 Task: Look for products in the category "Toothpaste" from Nature's Answer only.
Action: Mouse moved to (761, 314)
Screenshot: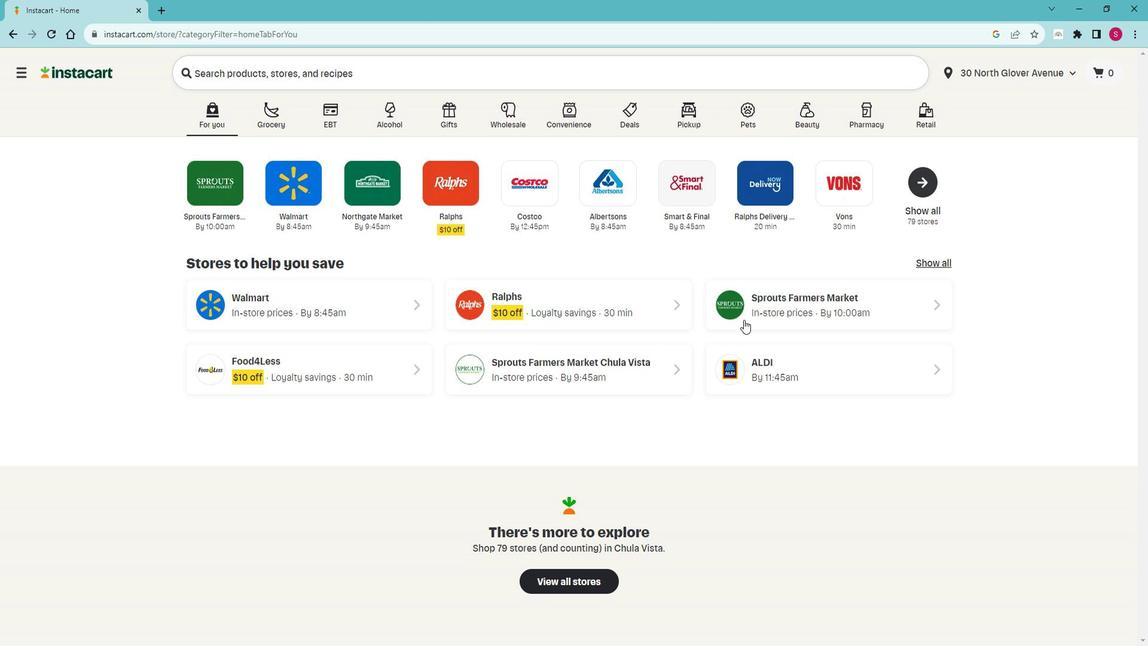 
Action: Mouse pressed left at (761, 314)
Screenshot: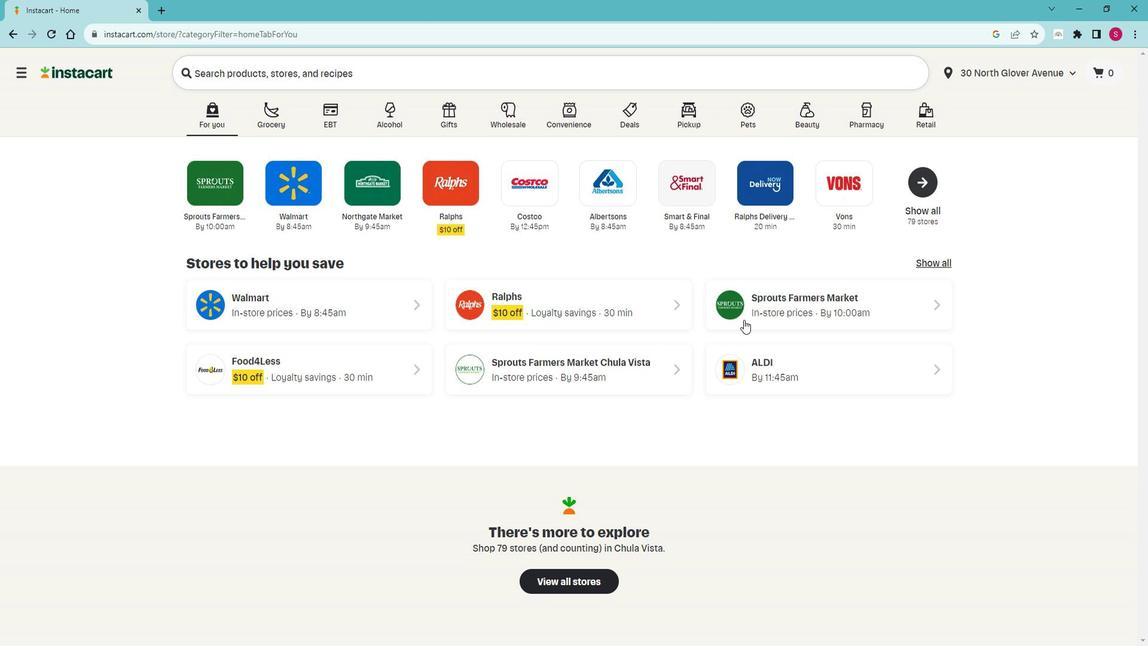 
Action: Mouse moved to (73, 418)
Screenshot: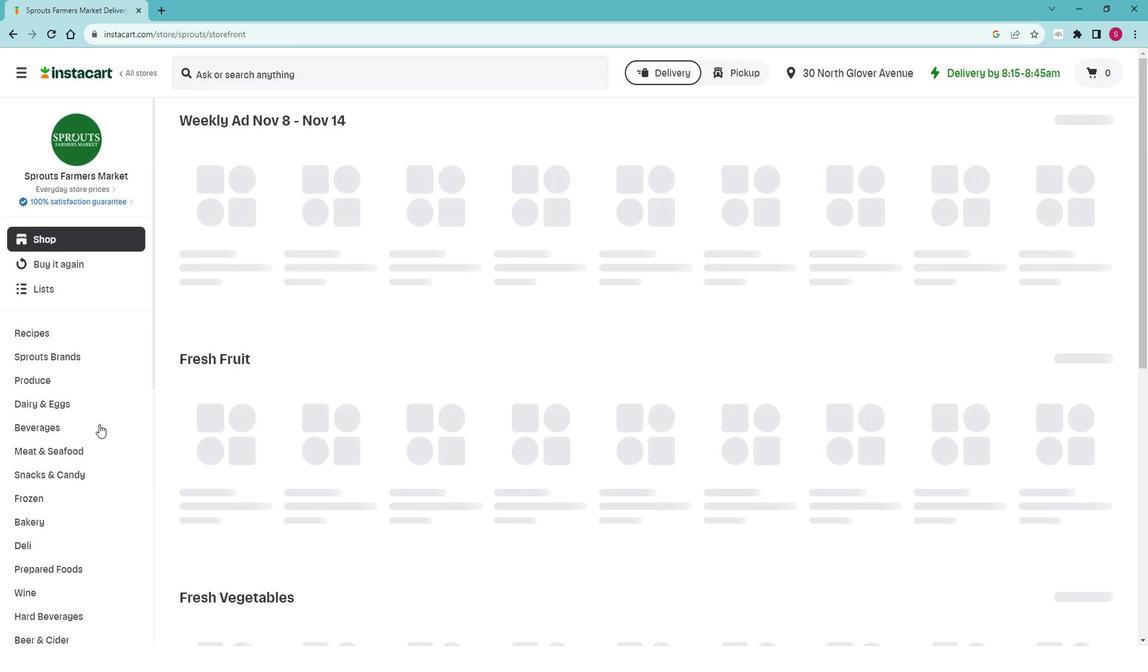 
Action: Mouse scrolled (73, 417) with delta (0, 0)
Screenshot: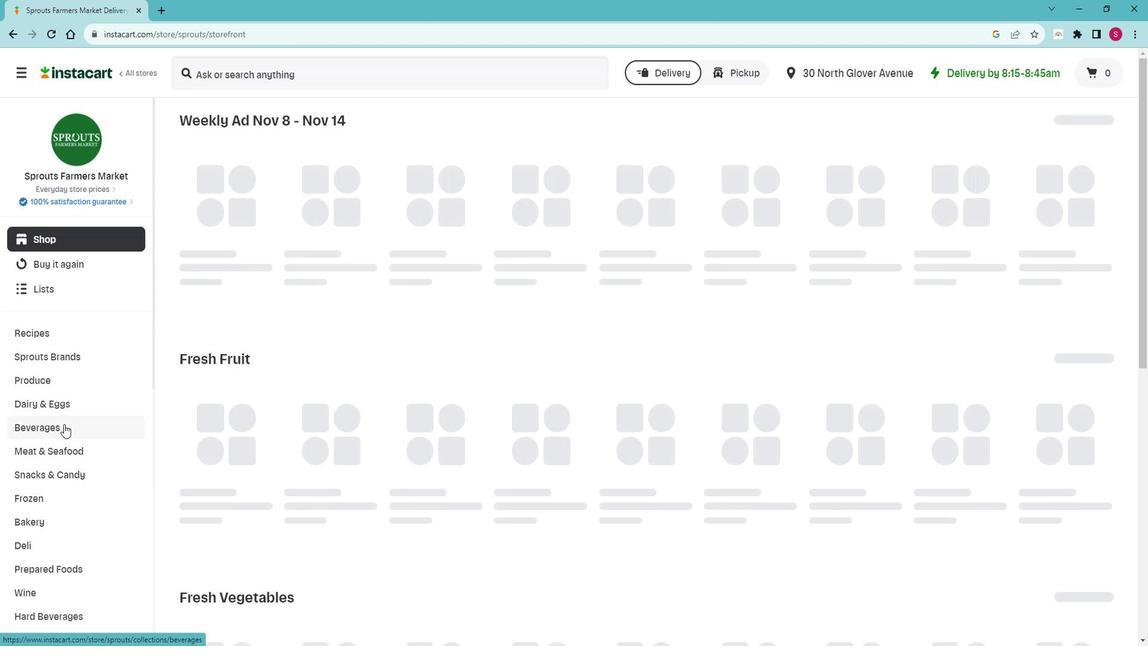 
Action: Mouse scrolled (73, 417) with delta (0, 0)
Screenshot: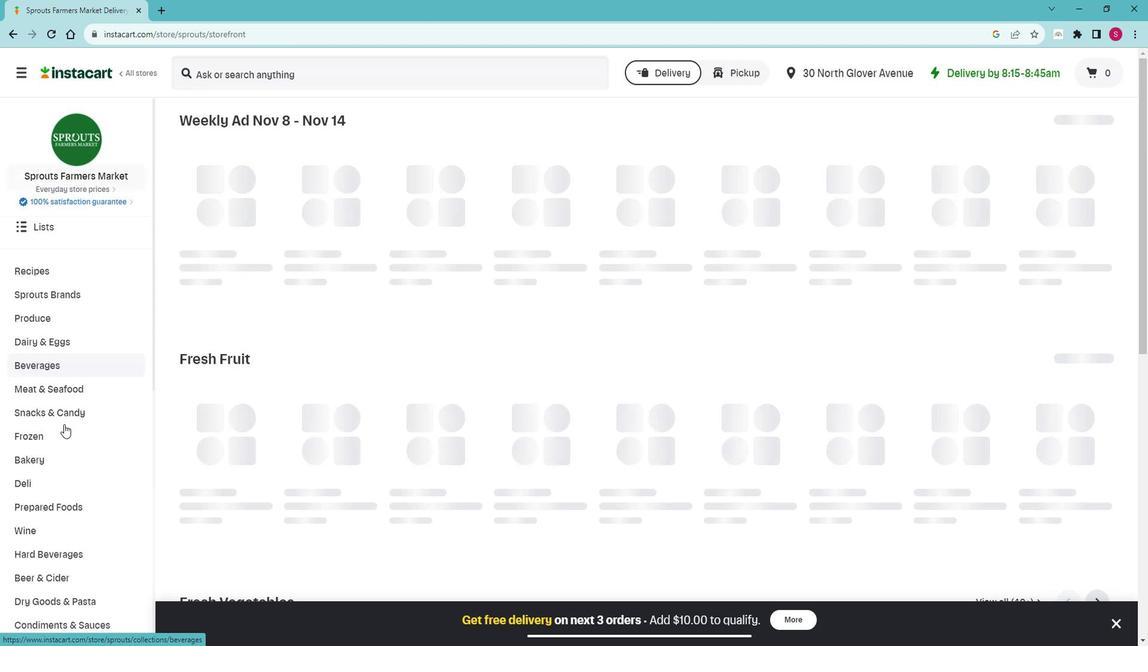 
Action: Mouse scrolled (73, 417) with delta (0, 0)
Screenshot: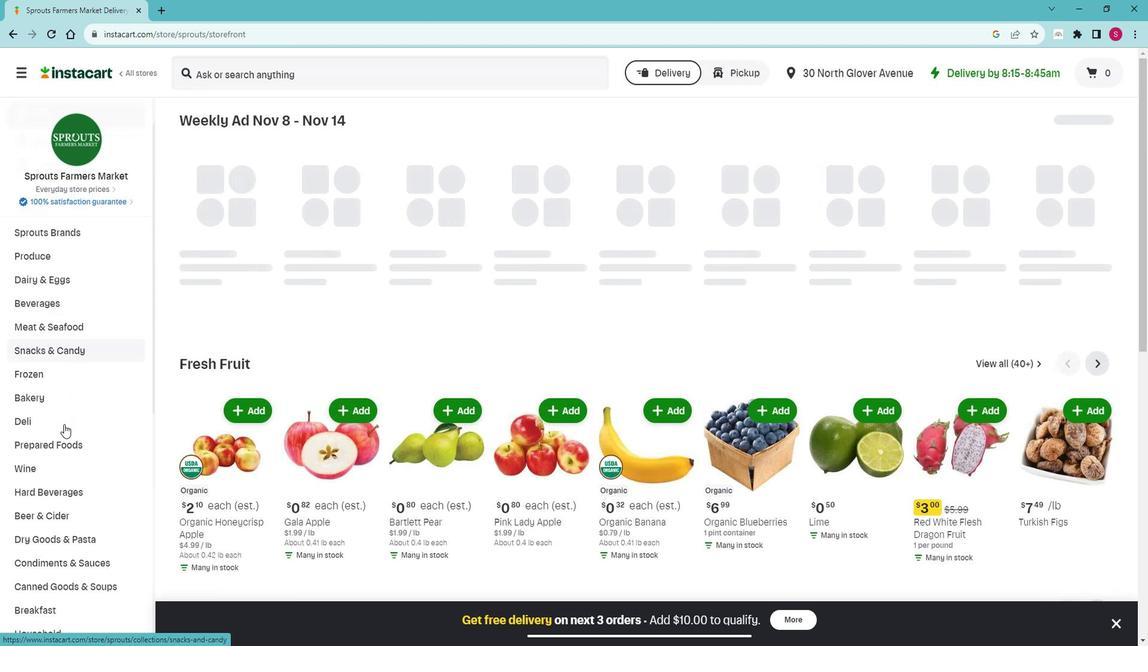 
Action: Mouse scrolled (73, 417) with delta (0, 0)
Screenshot: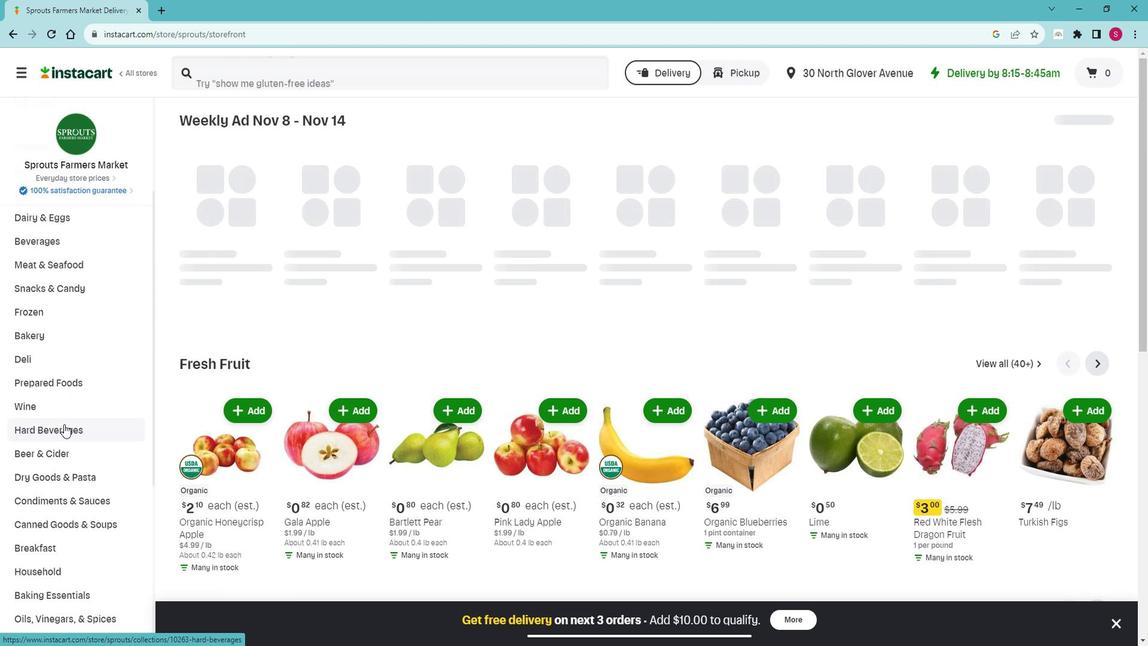 
Action: Mouse scrolled (73, 417) with delta (0, 0)
Screenshot: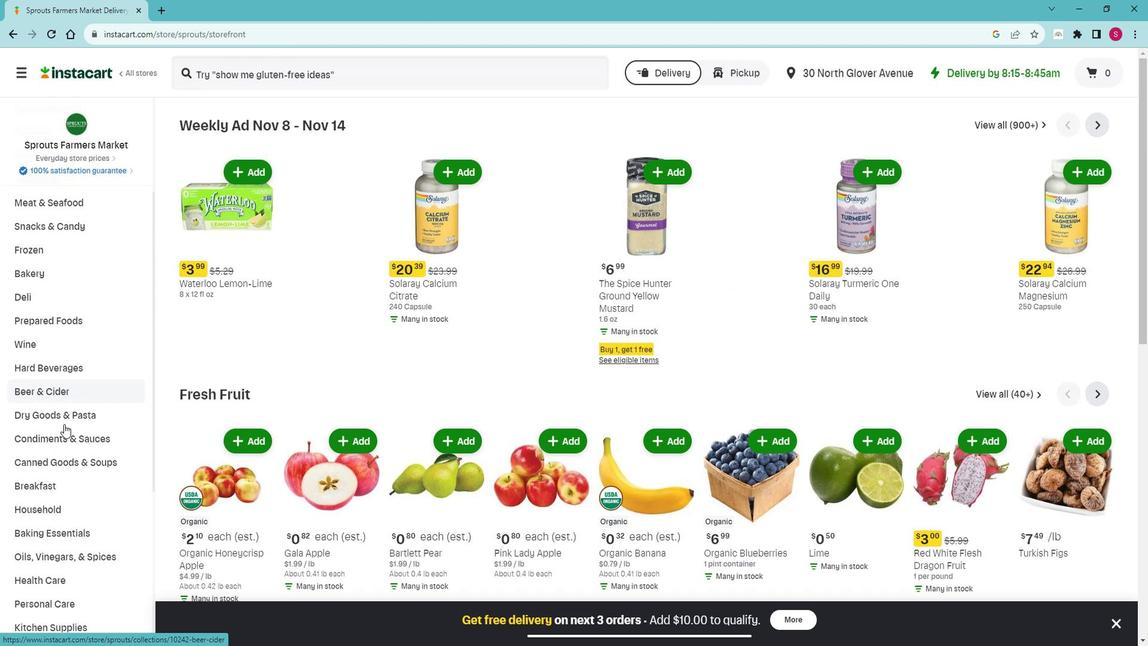 
Action: Mouse scrolled (73, 417) with delta (0, 0)
Screenshot: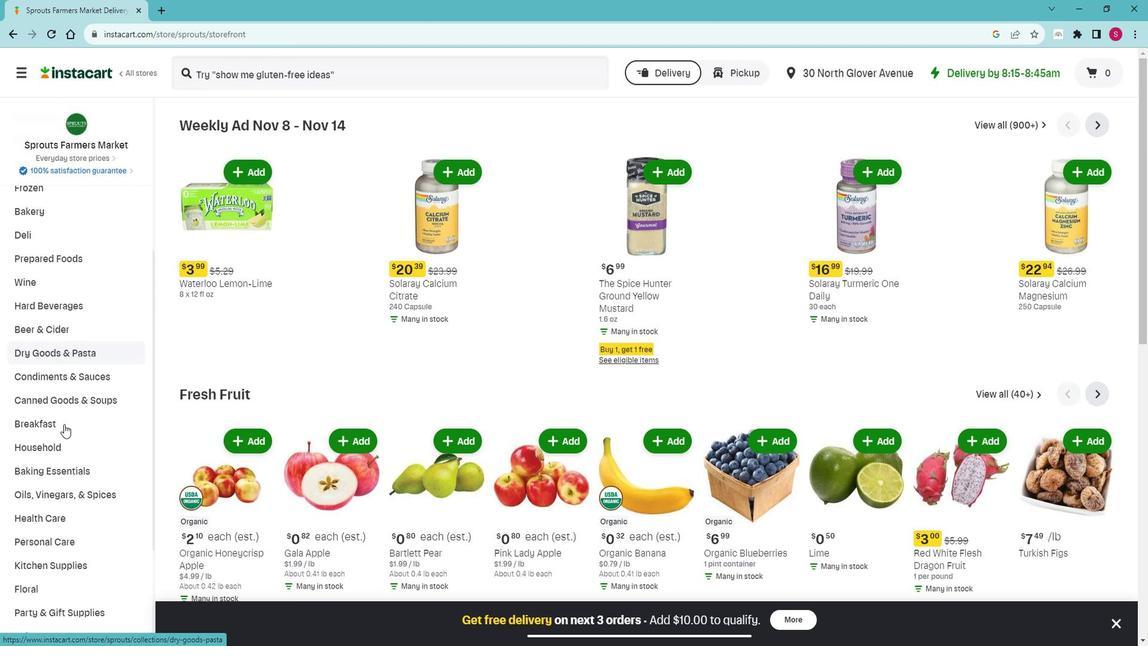 
Action: Mouse scrolled (73, 417) with delta (0, 0)
Screenshot: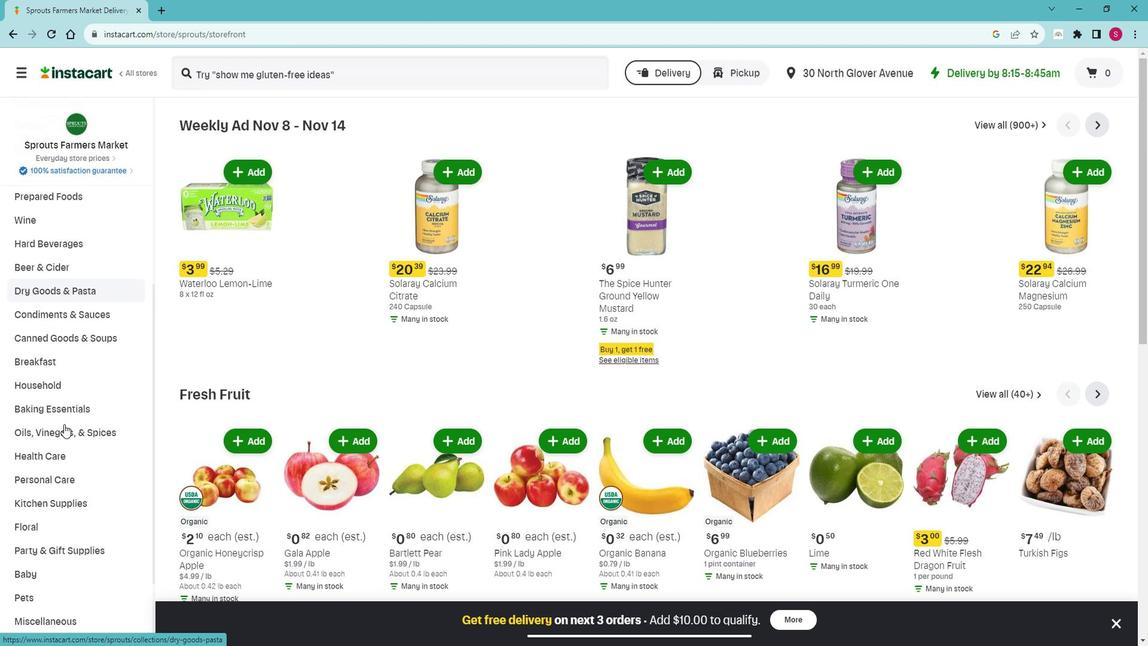 
Action: Mouse moved to (85, 409)
Screenshot: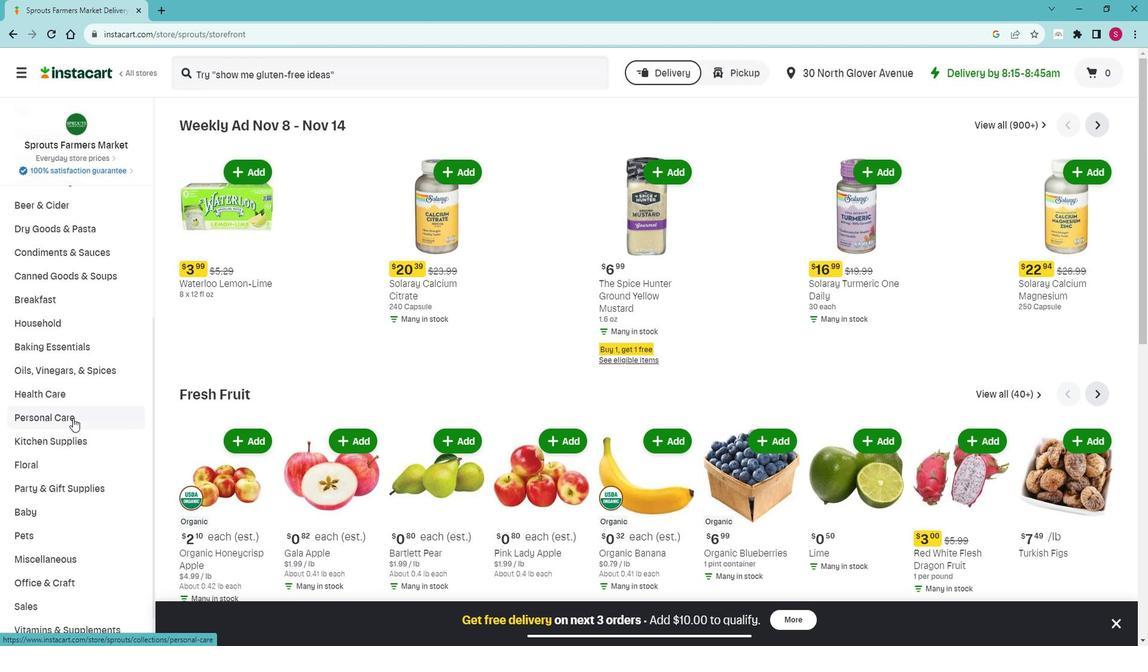 
Action: Mouse pressed left at (85, 409)
Screenshot: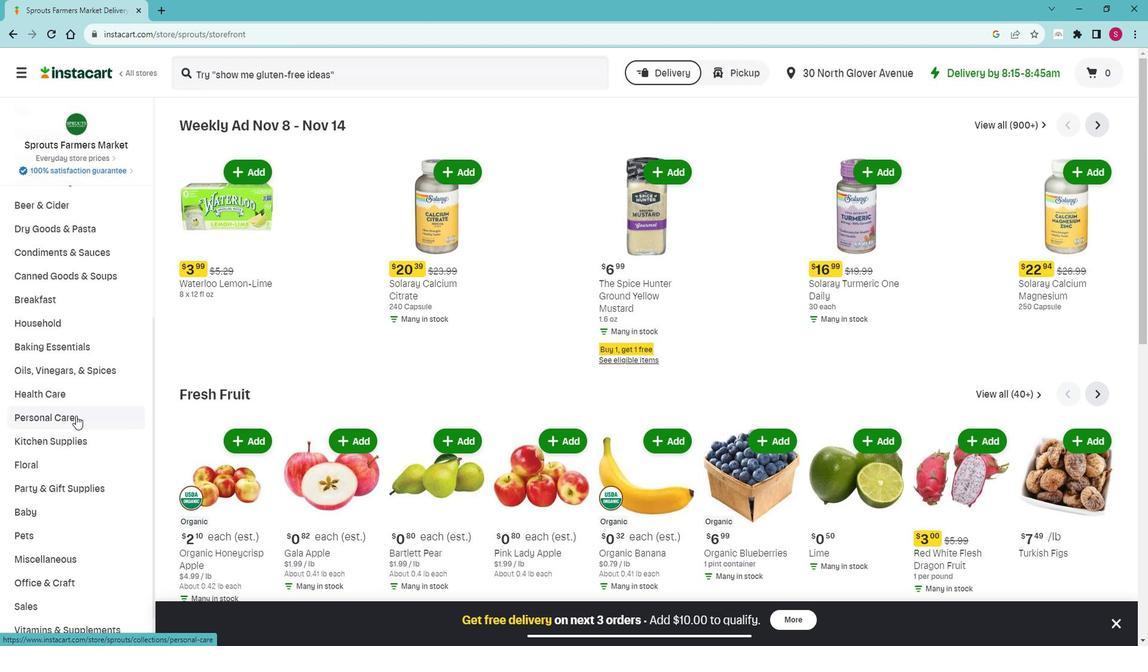 
Action: Mouse moved to (69, 454)
Screenshot: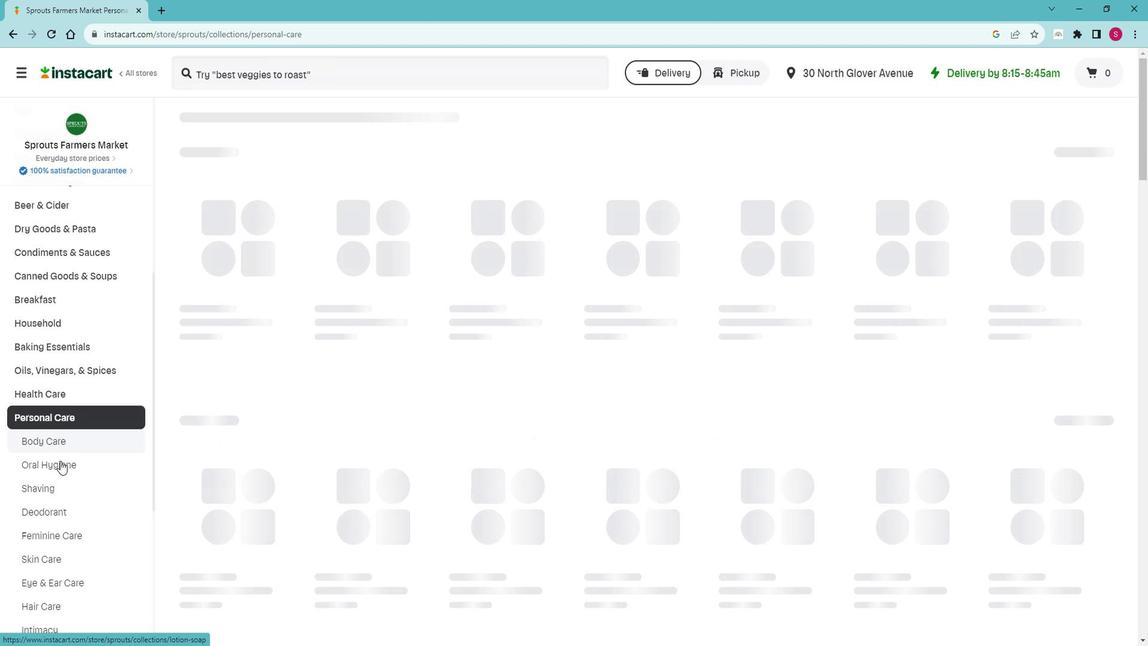
Action: Mouse pressed left at (69, 454)
Screenshot: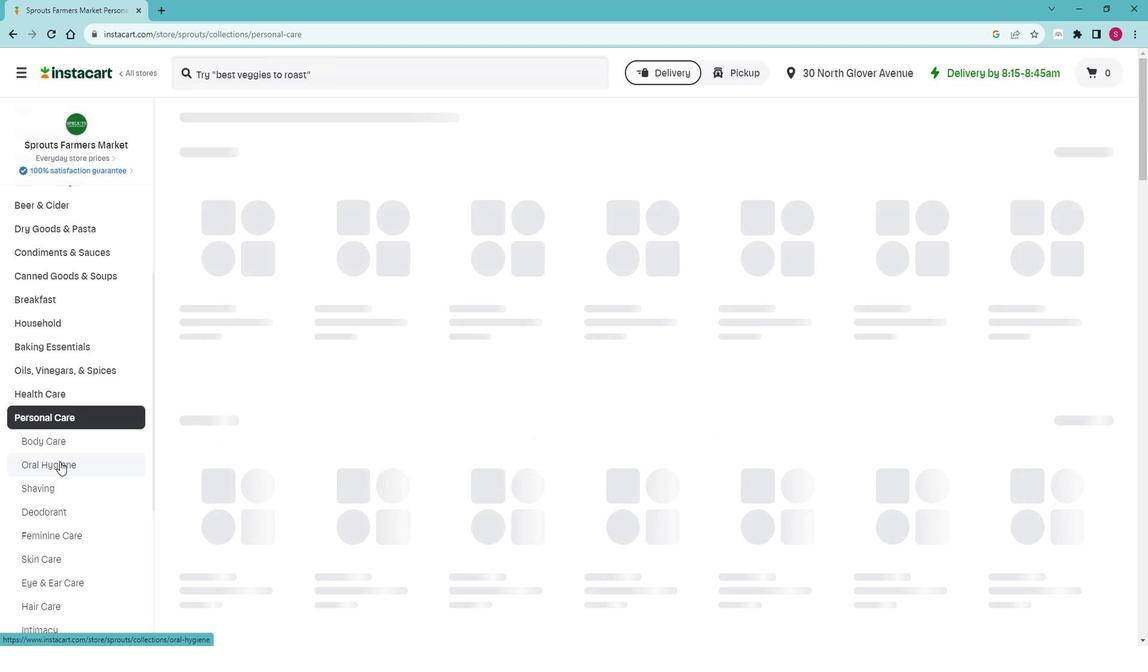 
Action: Mouse moved to (348, 177)
Screenshot: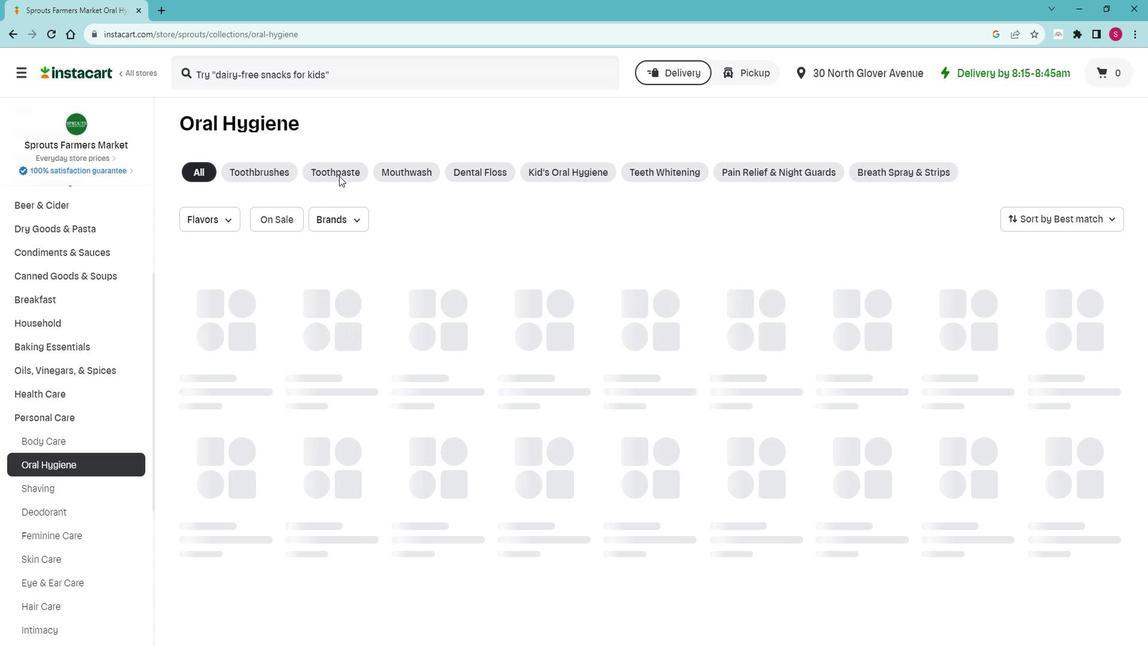 
Action: Mouse pressed left at (348, 177)
Screenshot: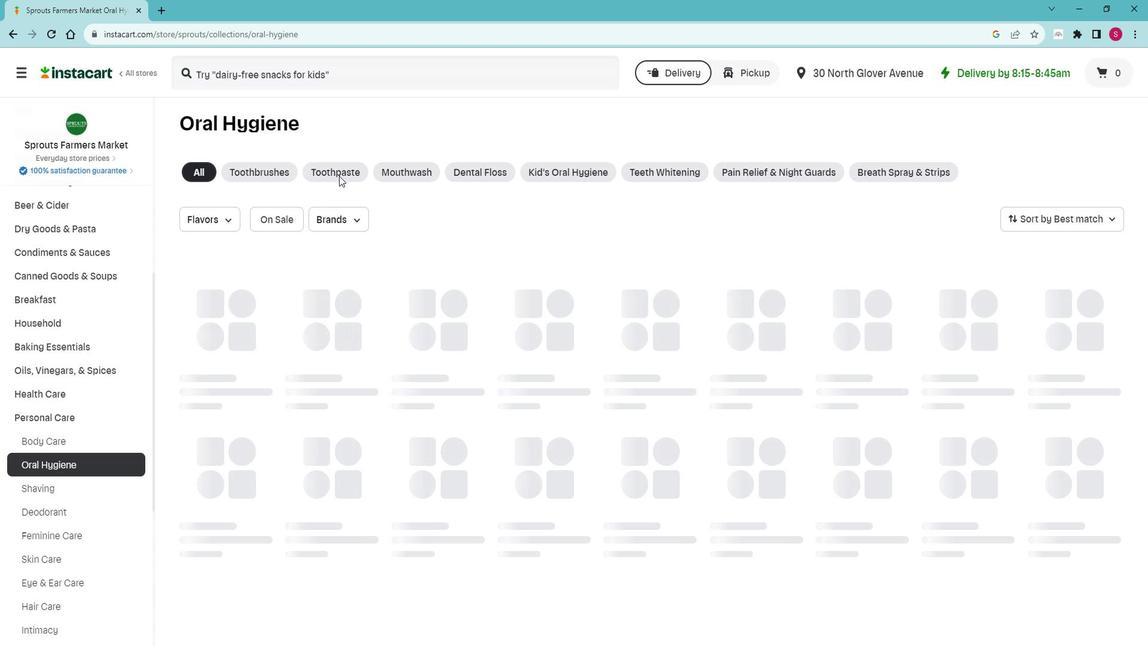 
Action: Mouse moved to (363, 214)
Screenshot: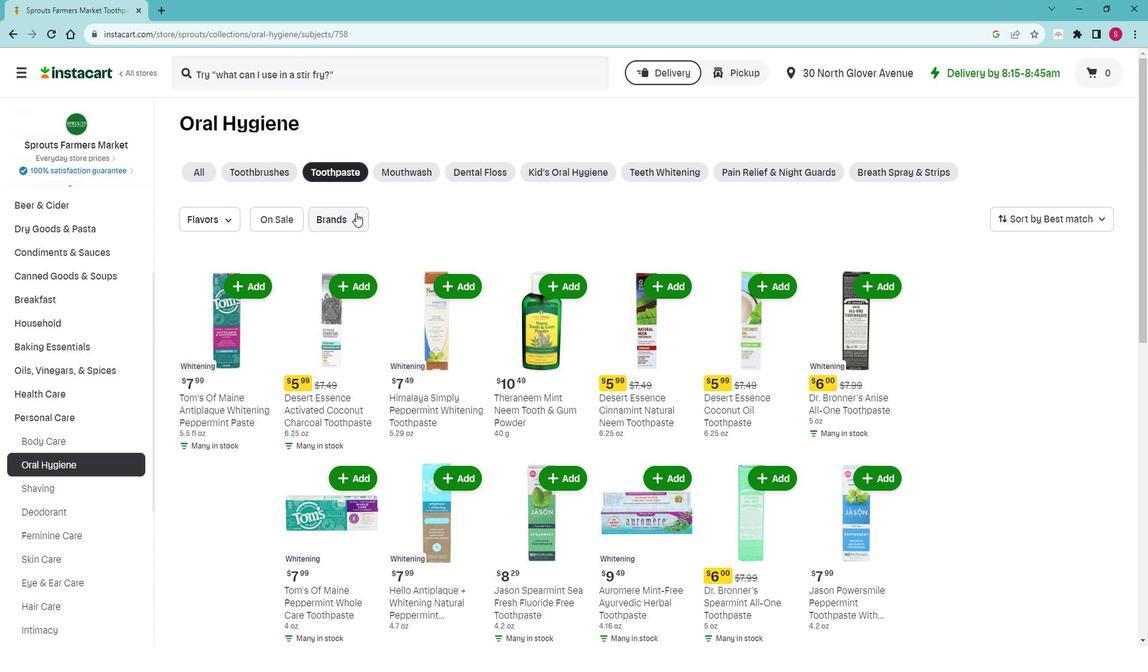 
Action: Mouse pressed left at (363, 214)
Screenshot: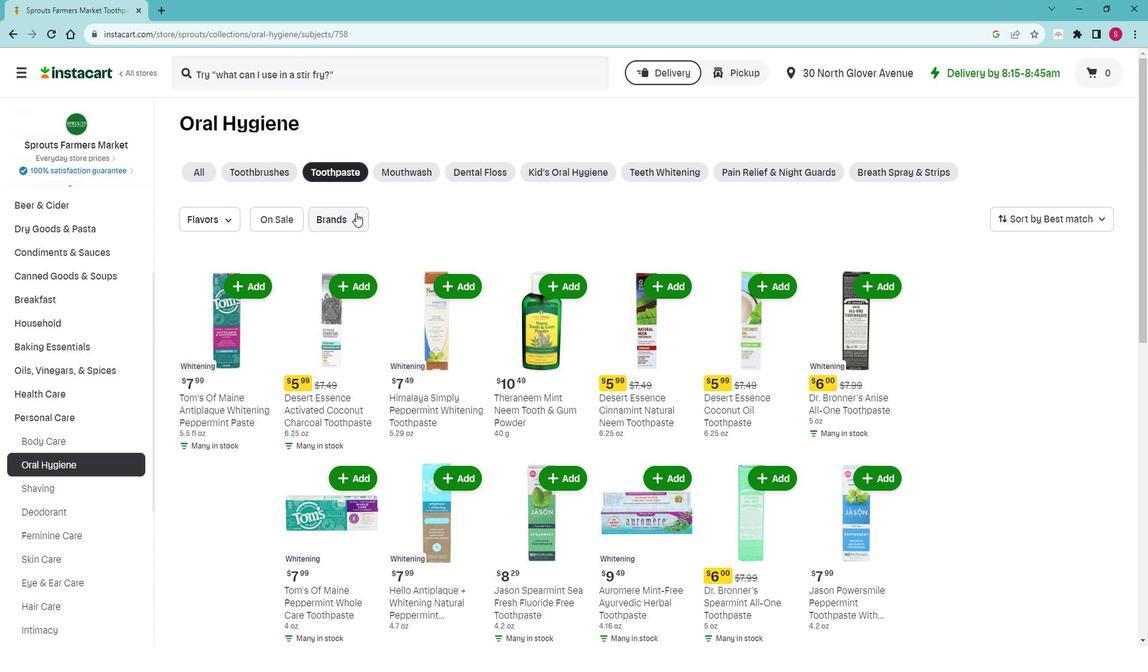 
Action: Mouse moved to (369, 267)
Screenshot: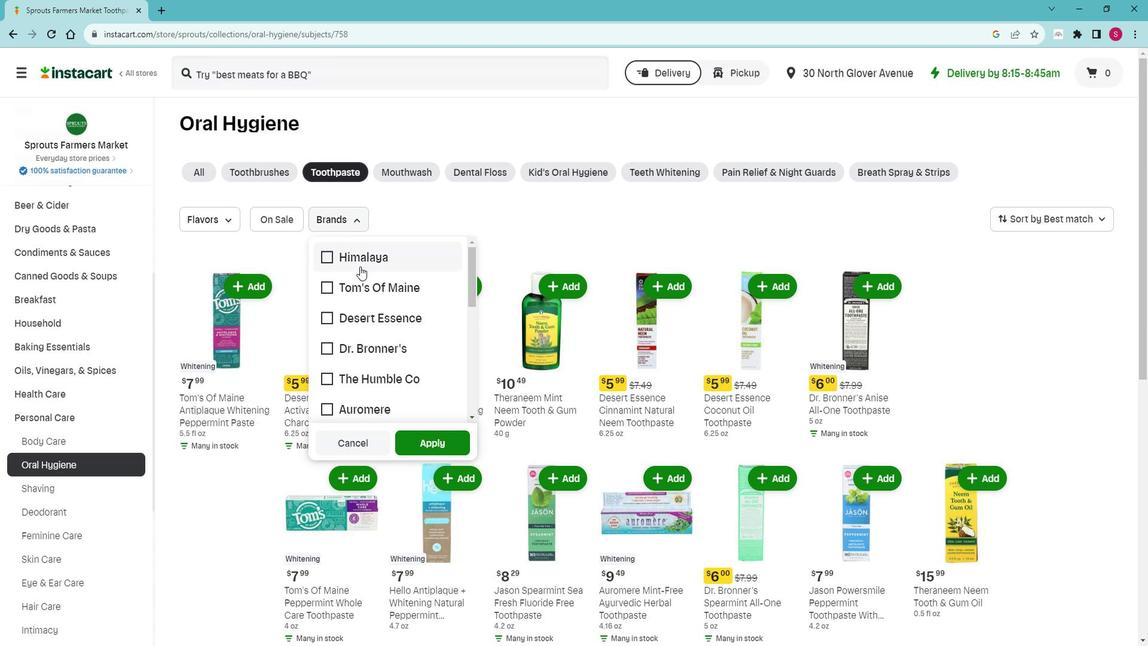 
Action: Mouse scrolled (369, 266) with delta (0, 0)
Screenshot: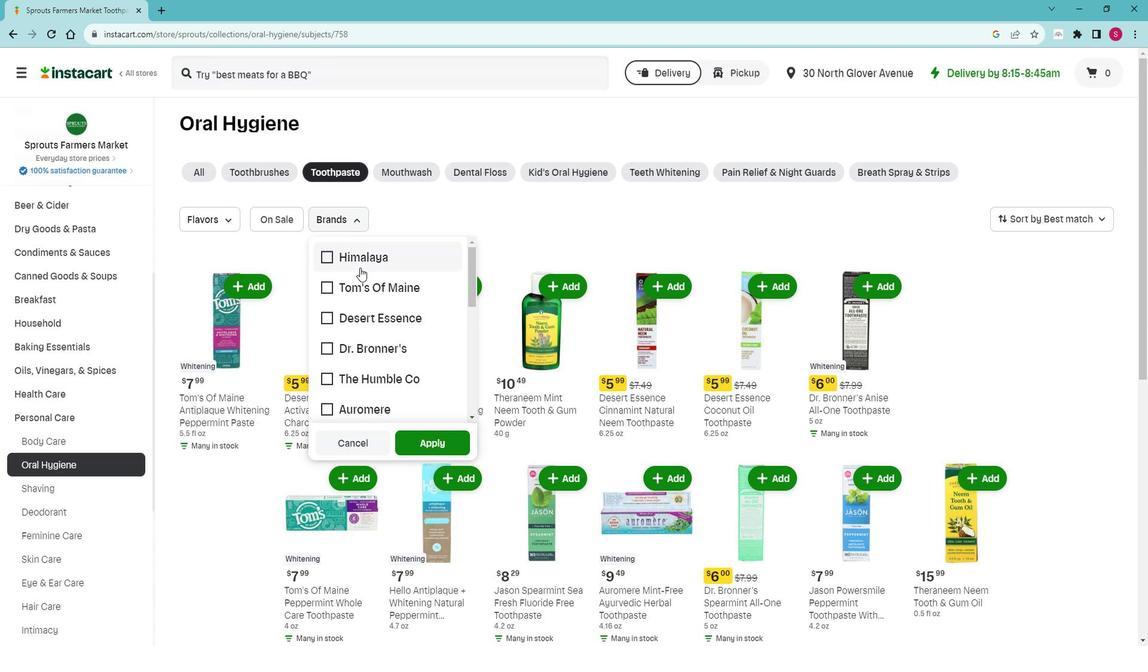 
Action: Mouse moved to (374, 277)
Screenshot: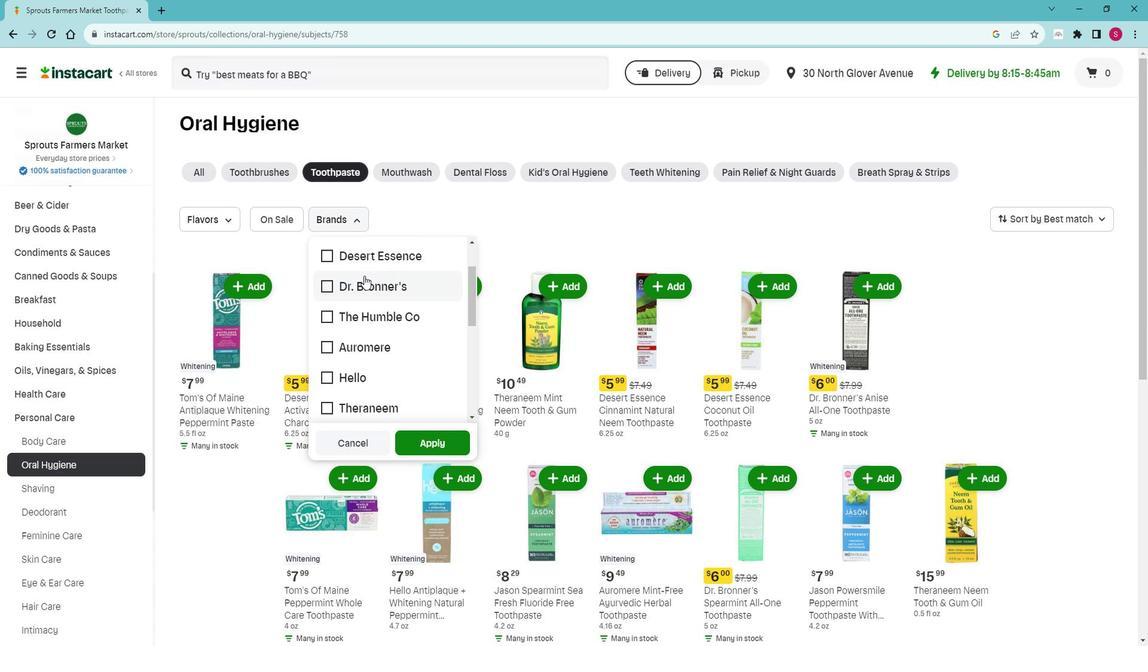
Action: Mouse scrolled (374, 276) with delta (0, 0)
Screenshot: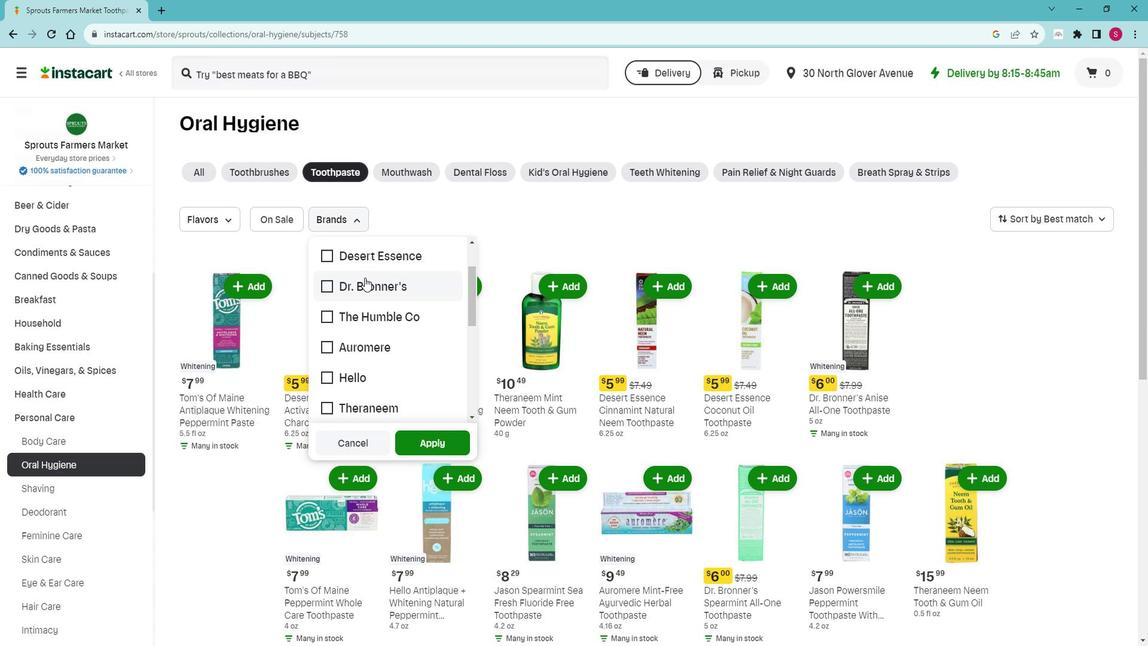 
Action: Mouse moved to (375, 277)
Screenshot: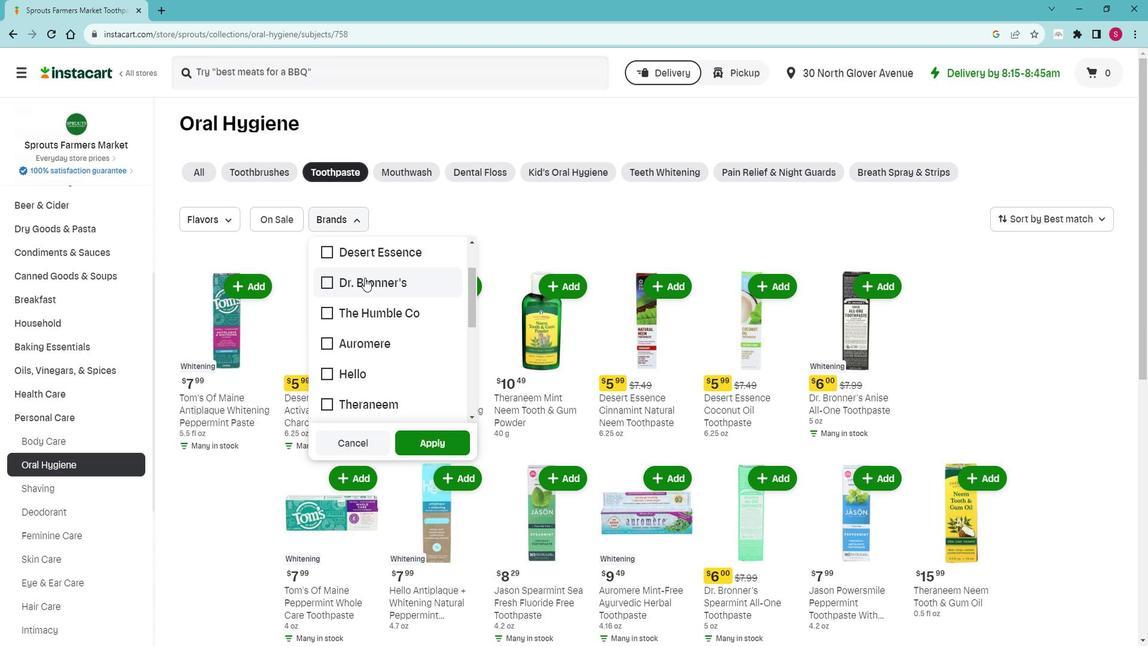 
Action: Mouse scrolled (375, 277) with delta (0, 0)
Screenshot: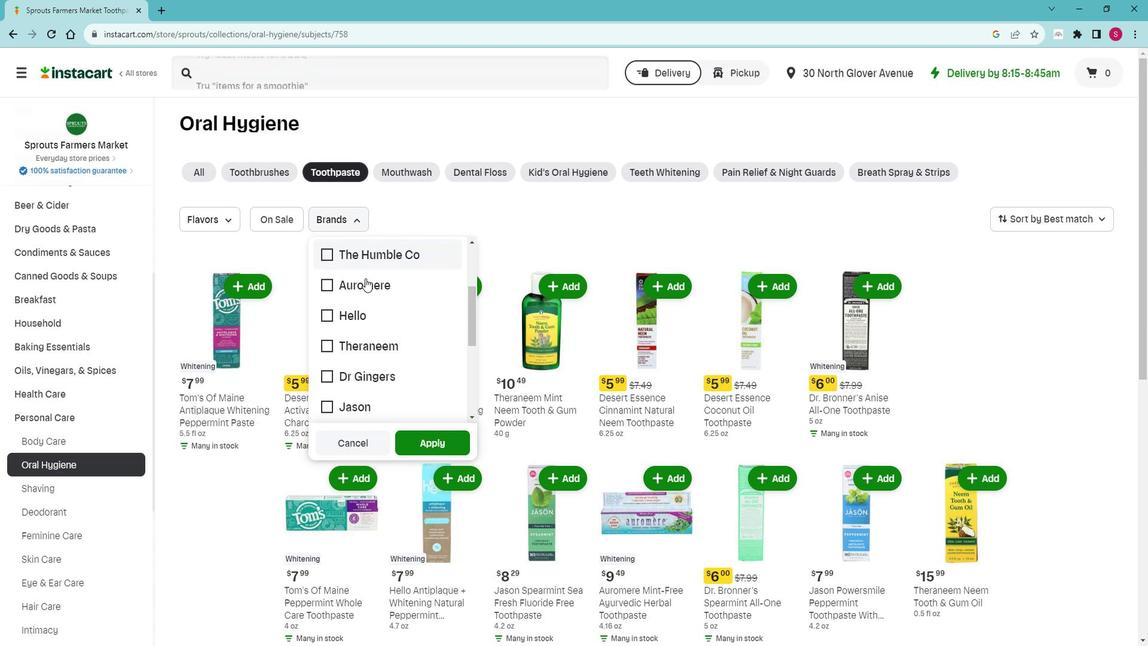 
Action: Mouse scrolled (375, 277) with delta (0, 0)
Screenshot: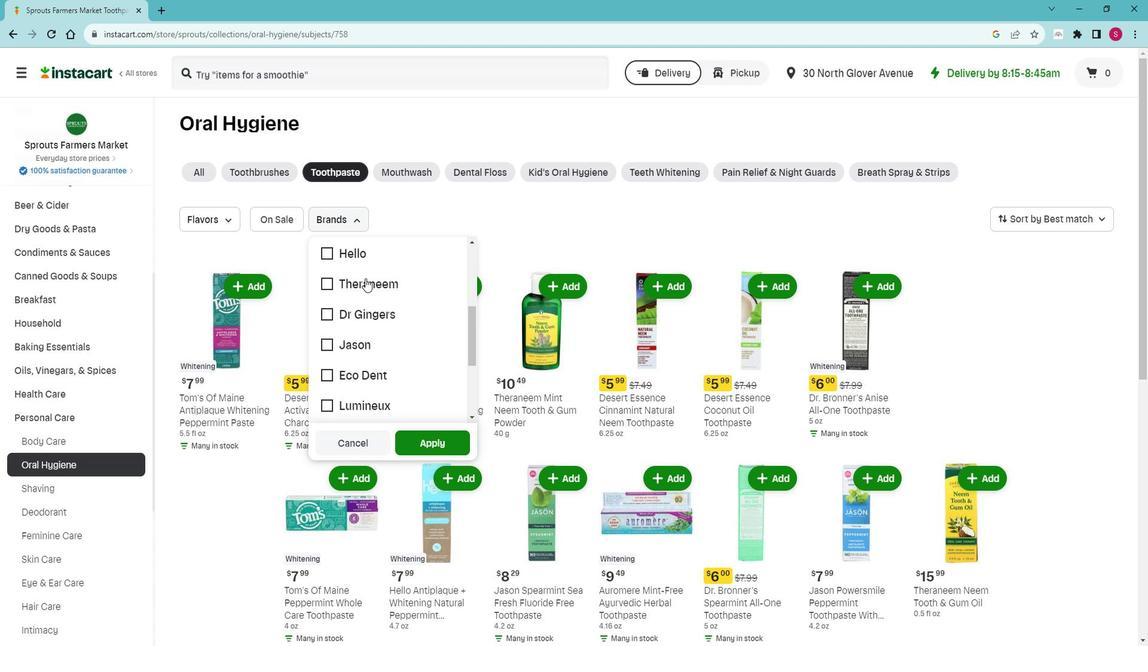 
Action: Mouse scrolled (375, 277) with delta (0, 0)
Screenshot: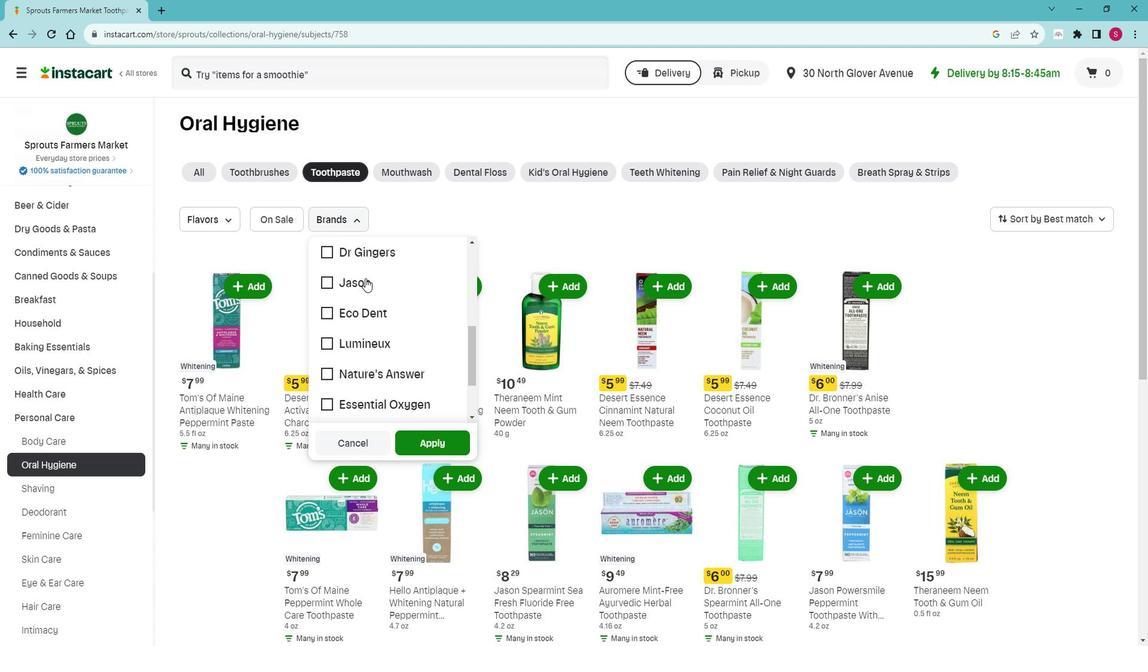 
Action: Mouse moved to (382, 311)
Screenshot: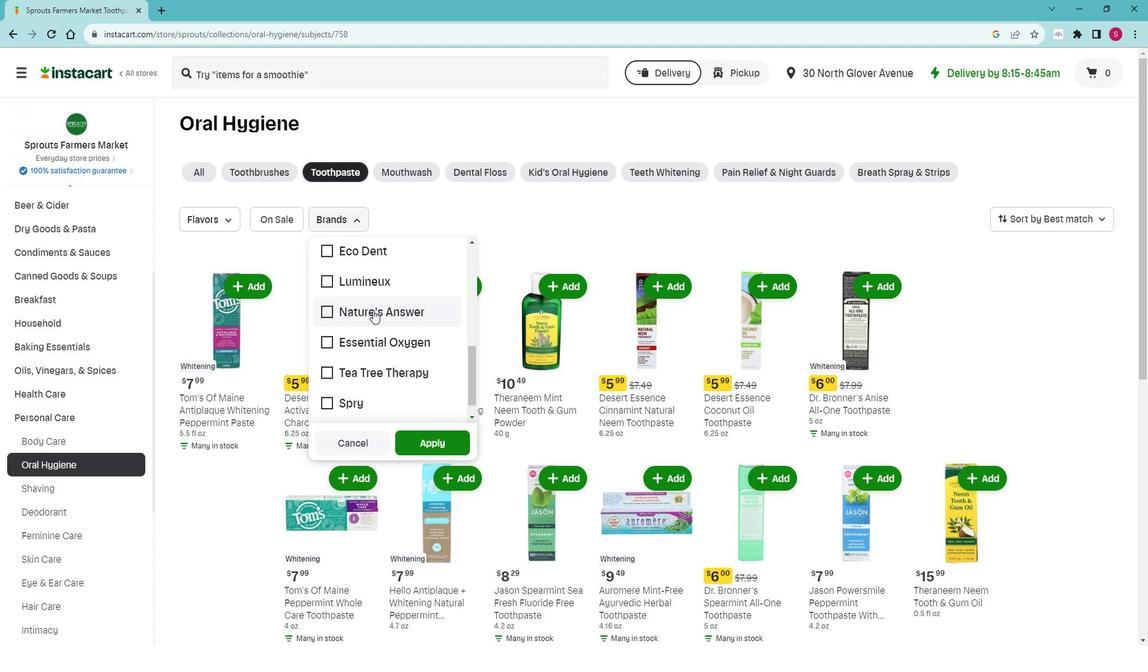 
Action: Mouse pressed left at (382, 311)
Screenshot: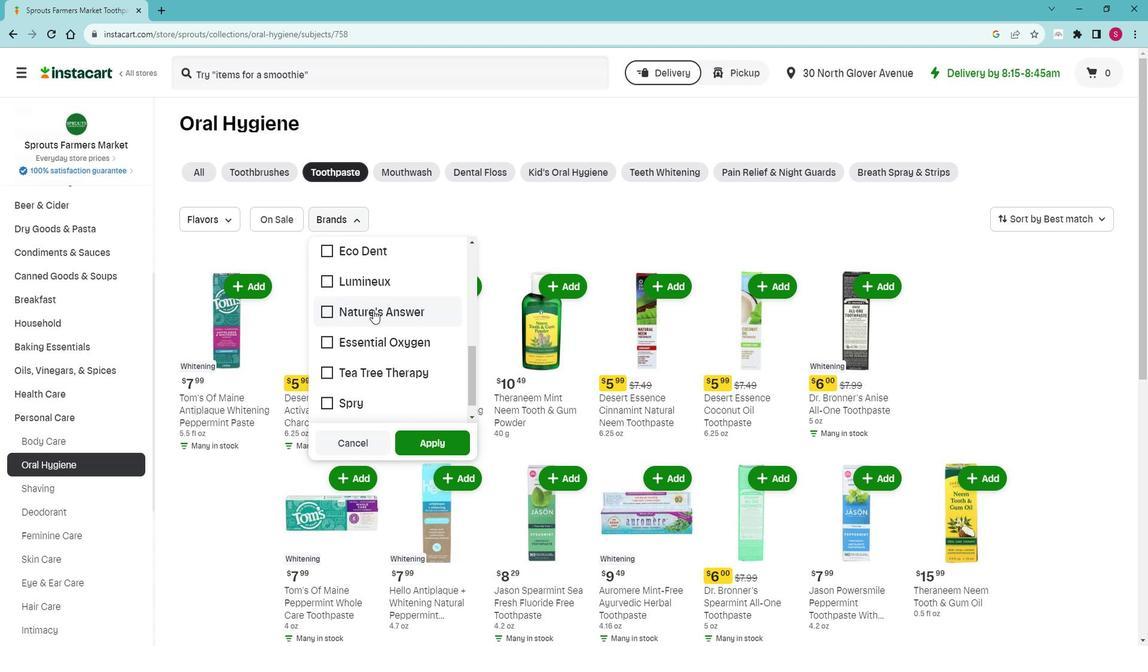 
Action: Mouse moved to (453, 430)
Screenshot: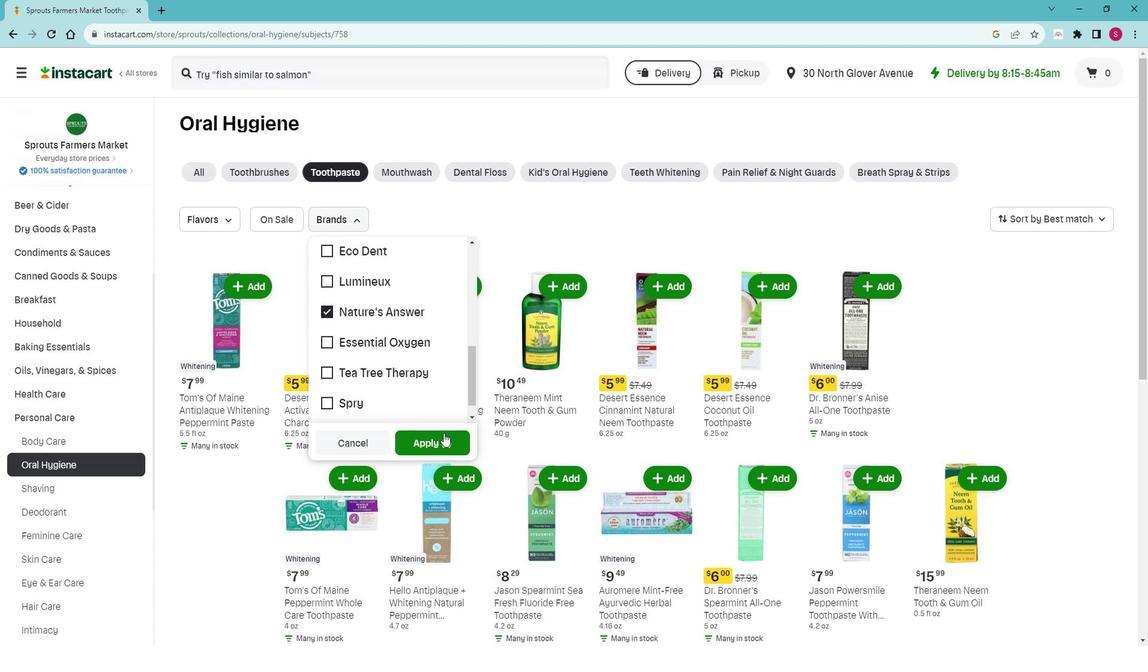 
Action: Mouse pressed left at (453, 430)
Screenshot: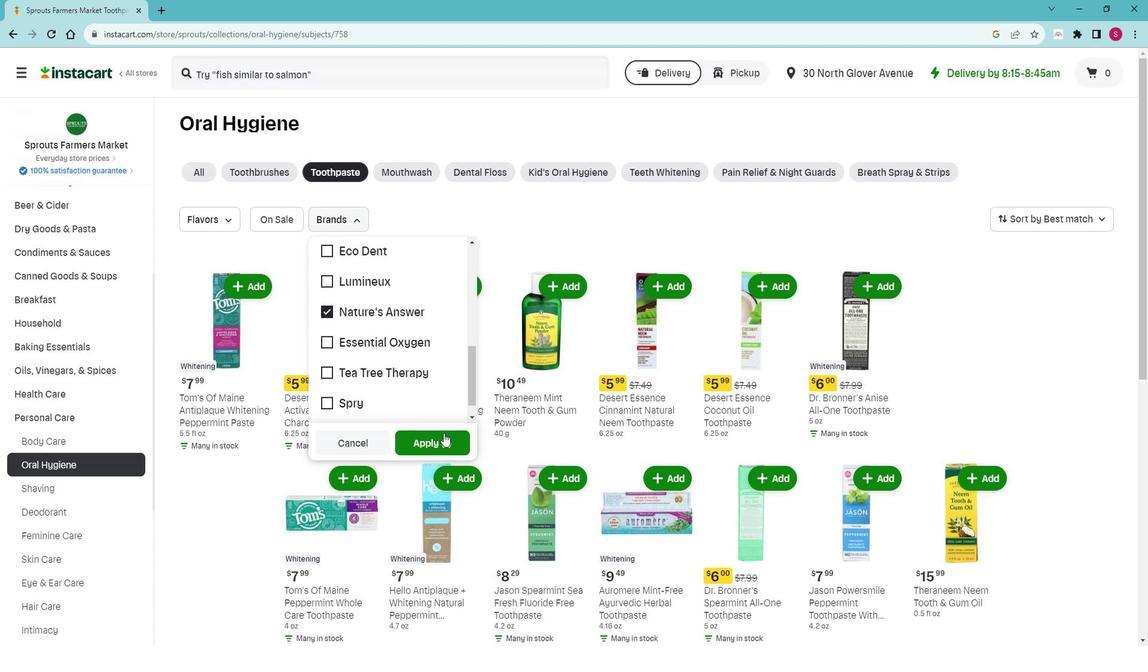 
Action: Mouse moved to (476, 361)
Screenshot: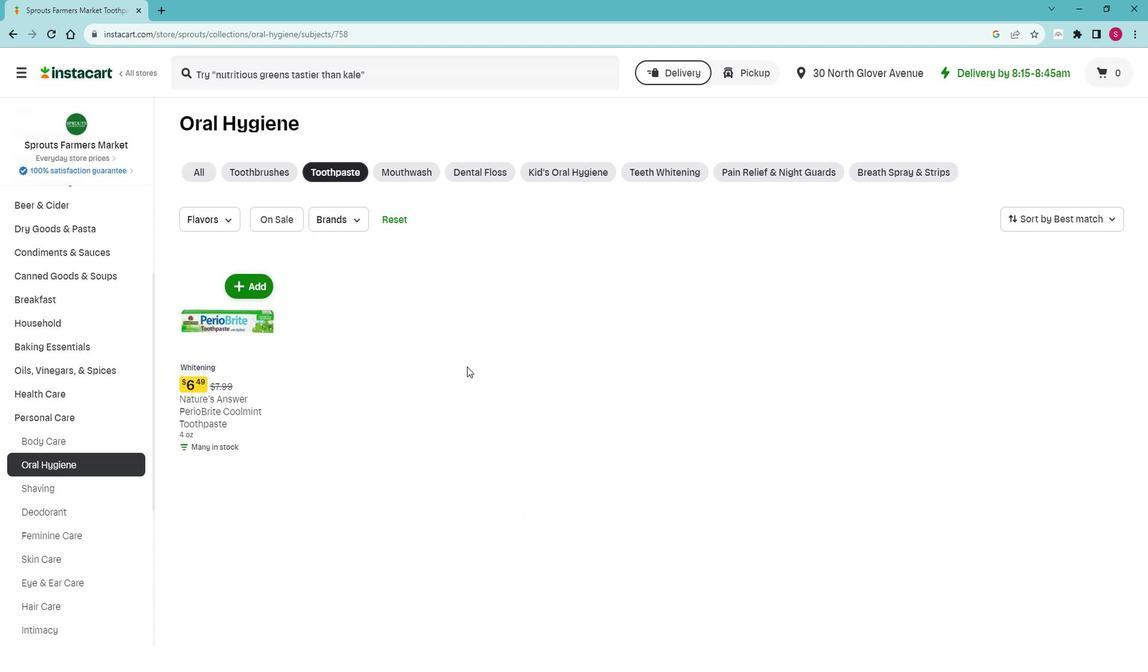 
